 Task: In the  document manual.epub Insert page numer 'on top of the page' change page color to  'Light Brown'. Write company name: Ramsons
Action: Mouse moved to (141, 68)
Screenshot: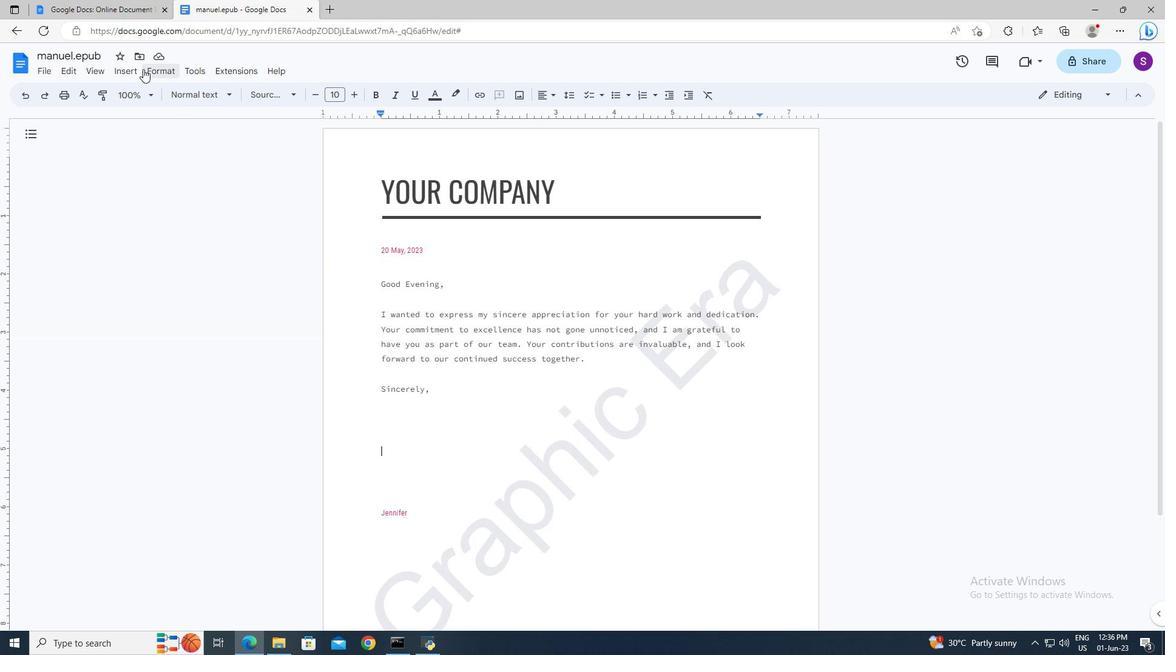 
Action: Mouse pressed left at (141, 68)
Screenshot: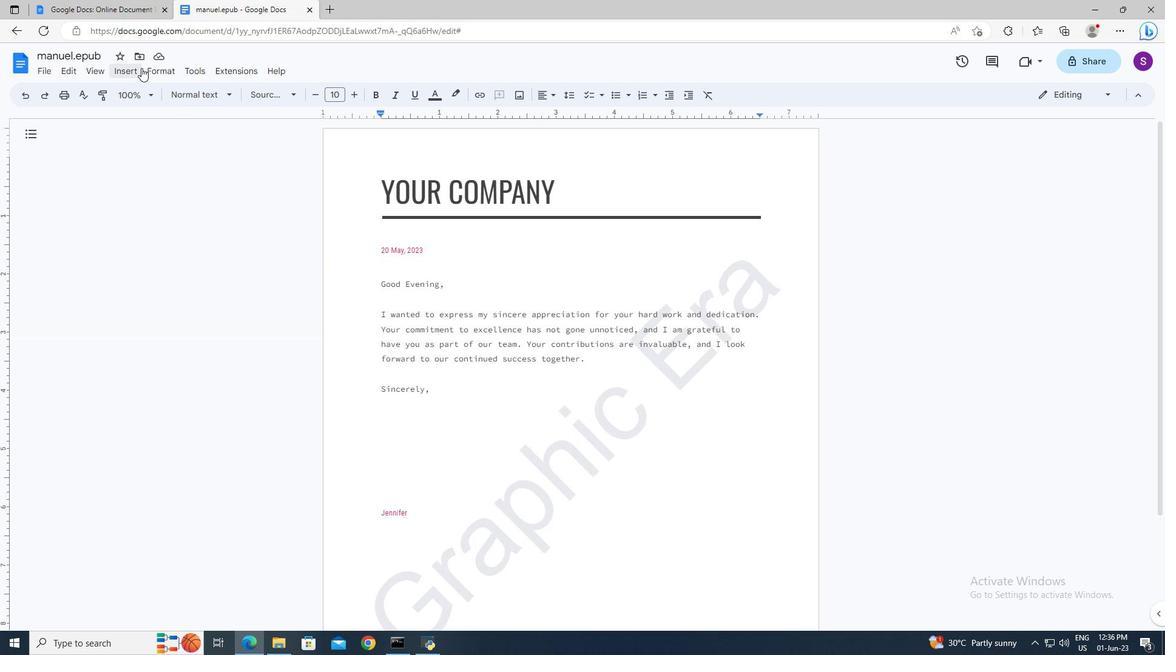
Action: Mouse moved to (323, 409)
Screenshot: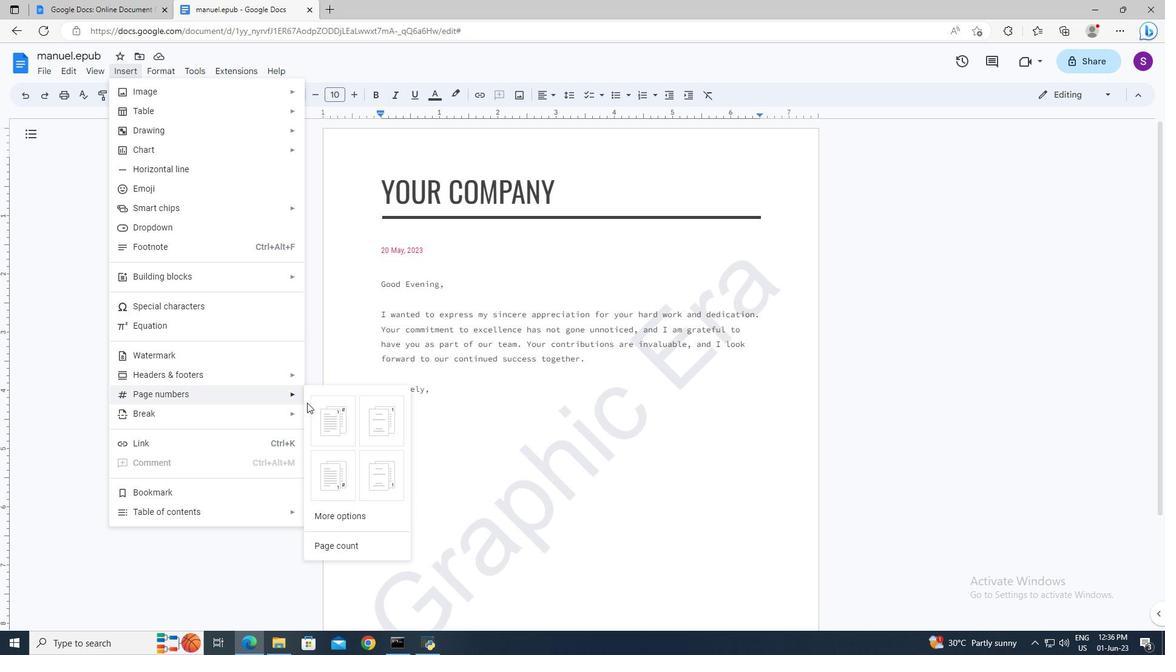 
Action: Mouse pressed left at (323, 409)
Screenshot: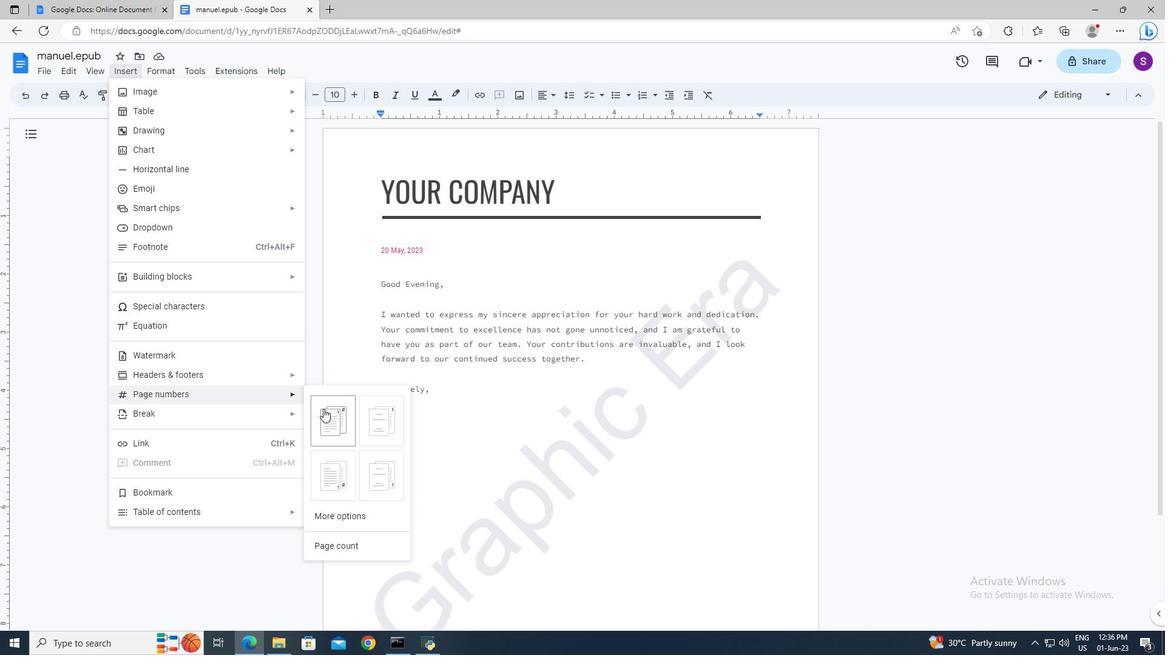 
Action: Mouse moved to (471, 413)
Screenshot: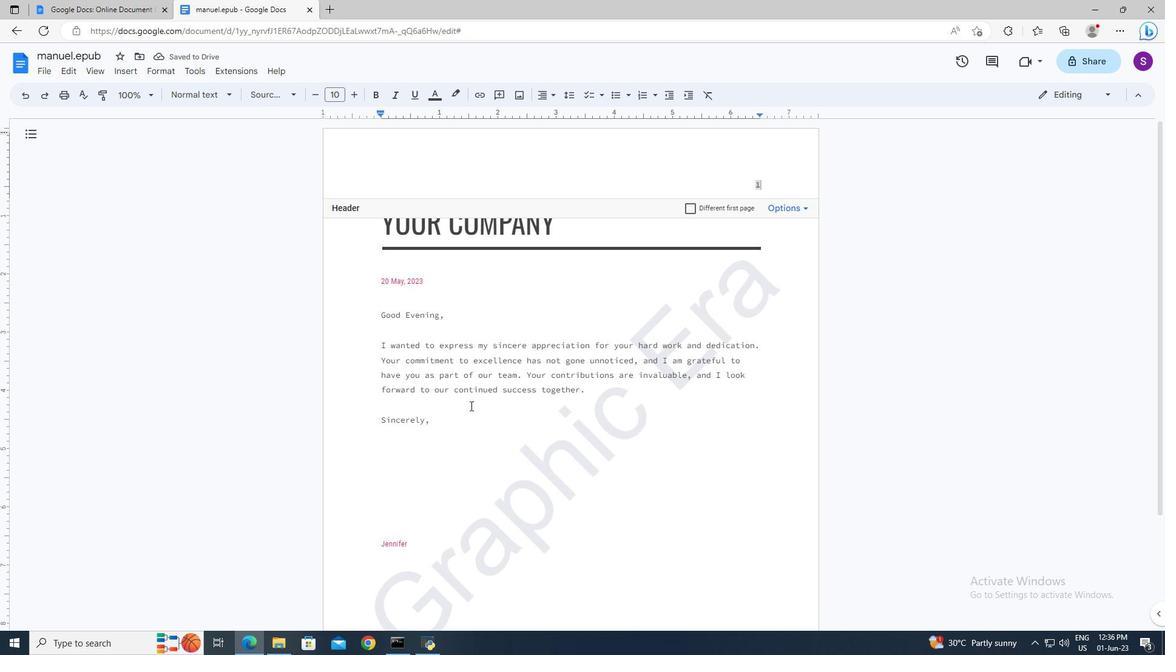 
Action: Mouse pressed left at (471, 413)
Screenshot: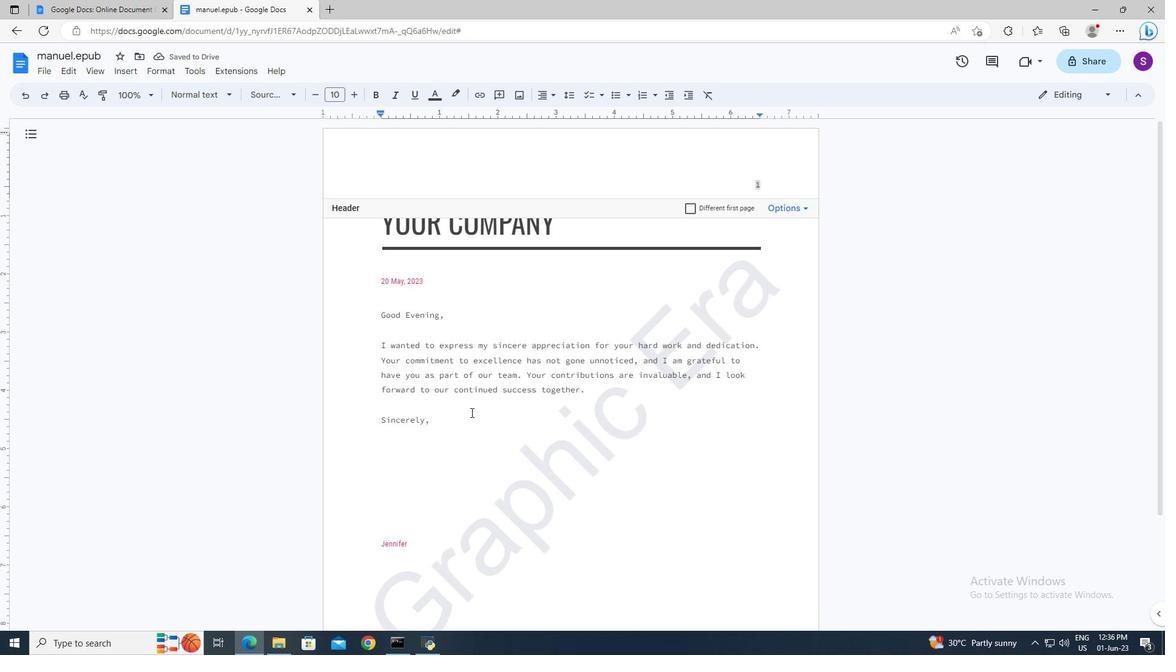 
Action: Mouse moved to (52, 71)
Screenshot: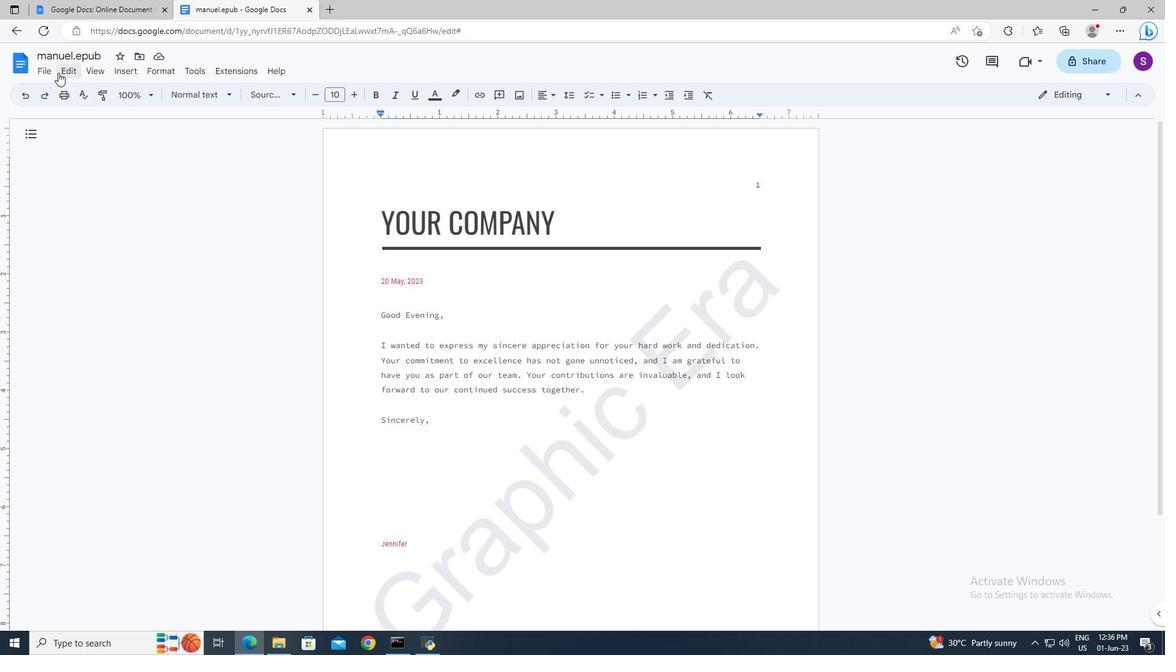 
Action: Mouse pressed left at (52, 71)
Screenshot: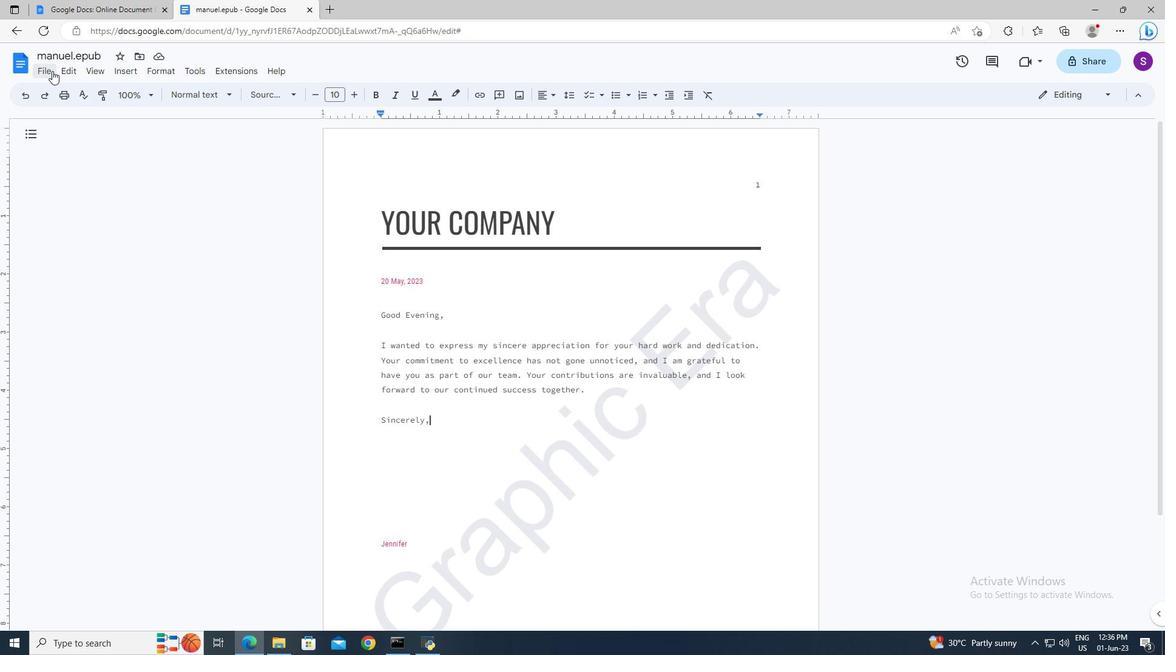 
Action: Mouse moved to (76, 401)
Screenshot: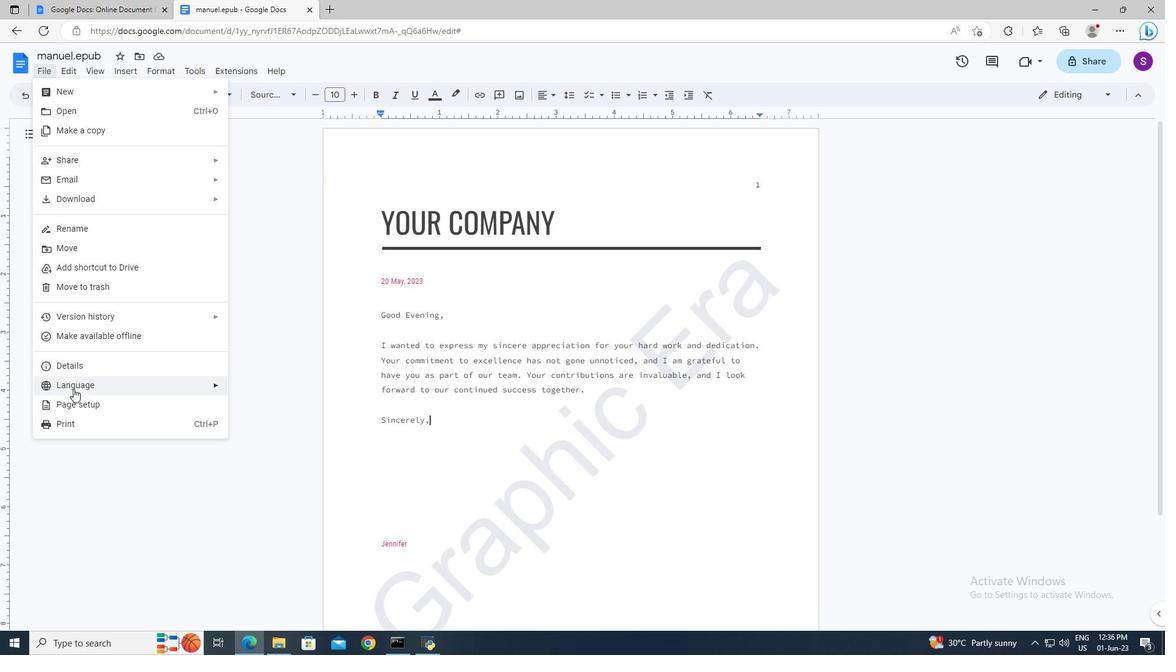 
Action: Mouse pressed left at (76, 401)
Screenshot: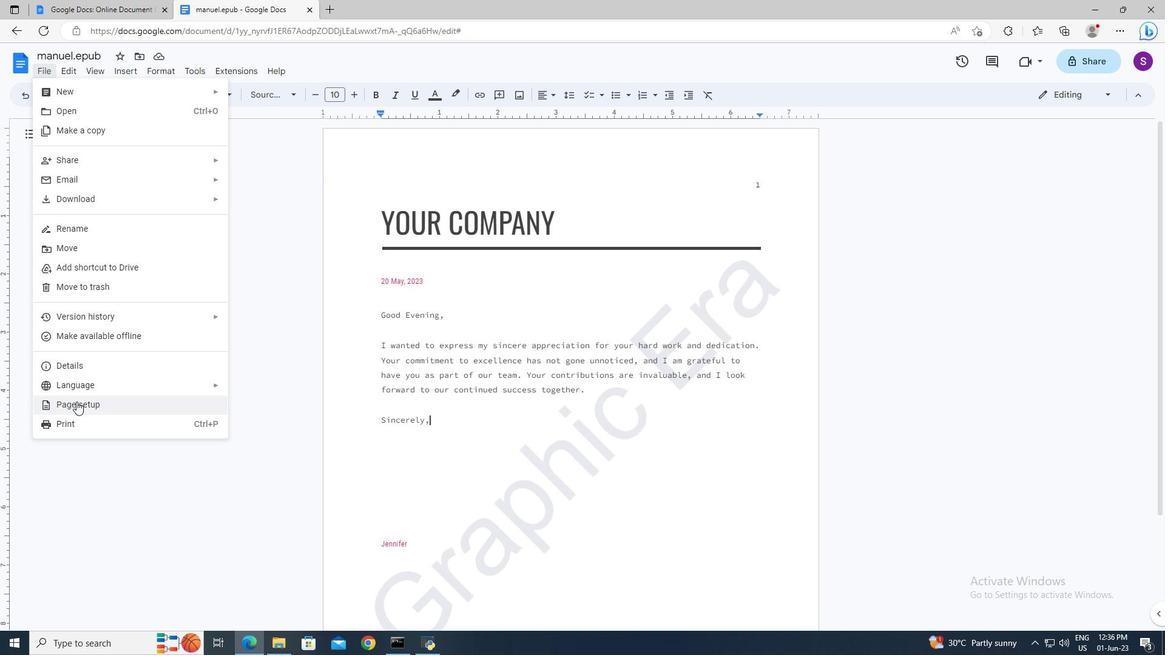 
Action: Mouse moved to (489, 411)
Screenshot: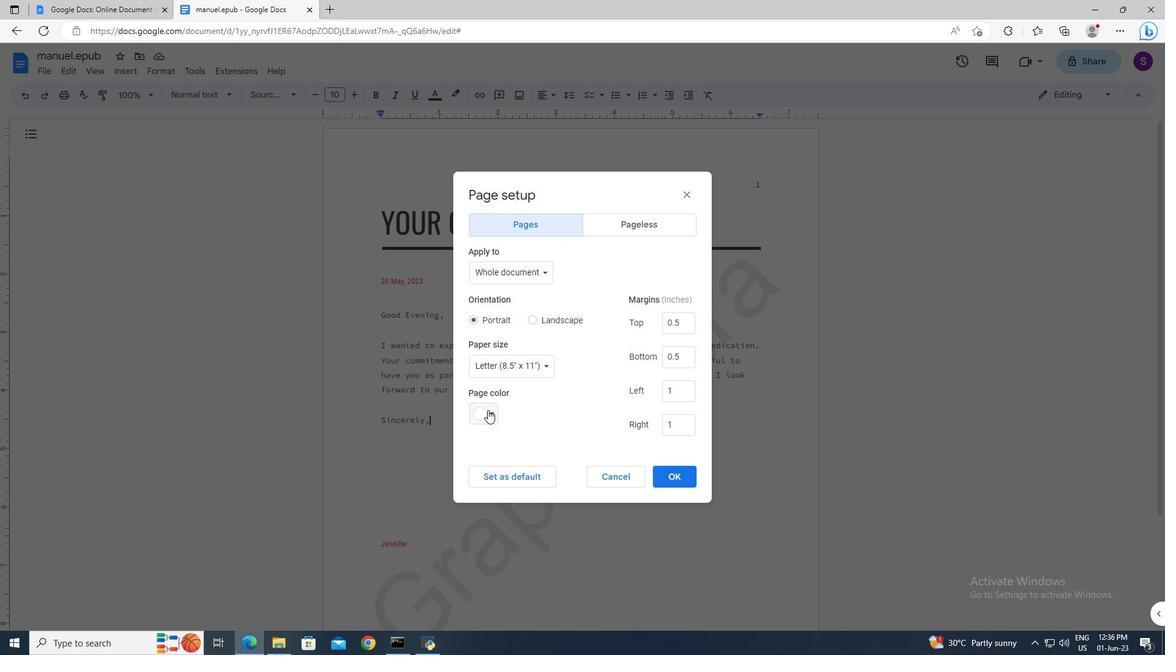 
Action: Mouse pressed left at (489, 411)
Screenshot: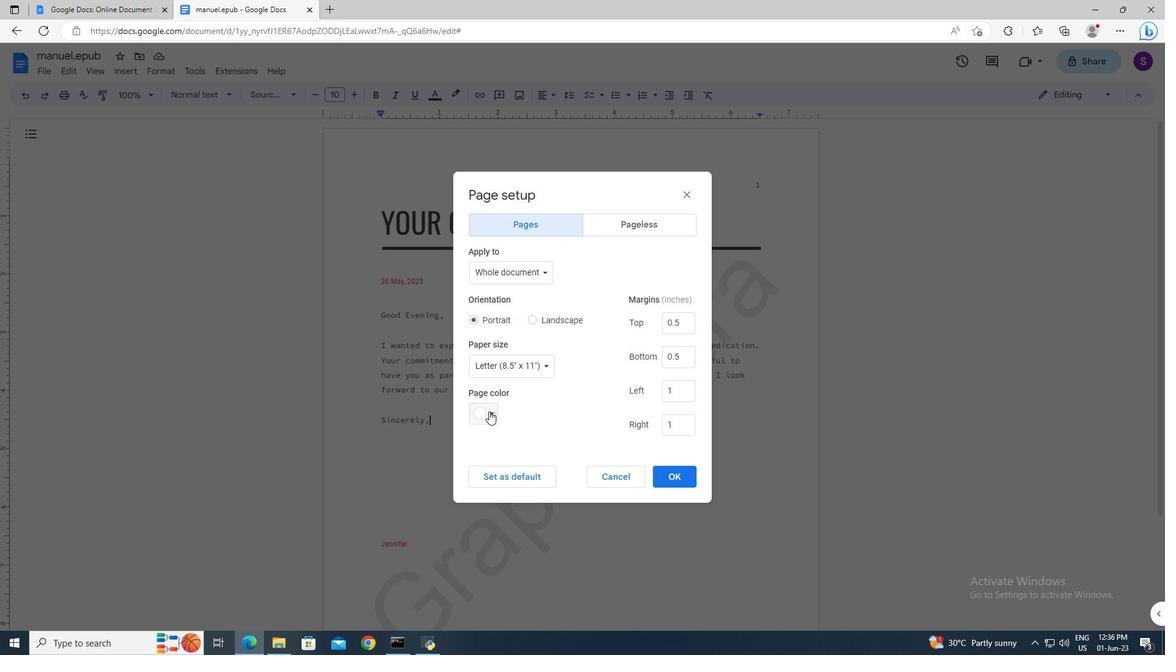 
Action: Mouse moved to (508, 518)
Screenshot: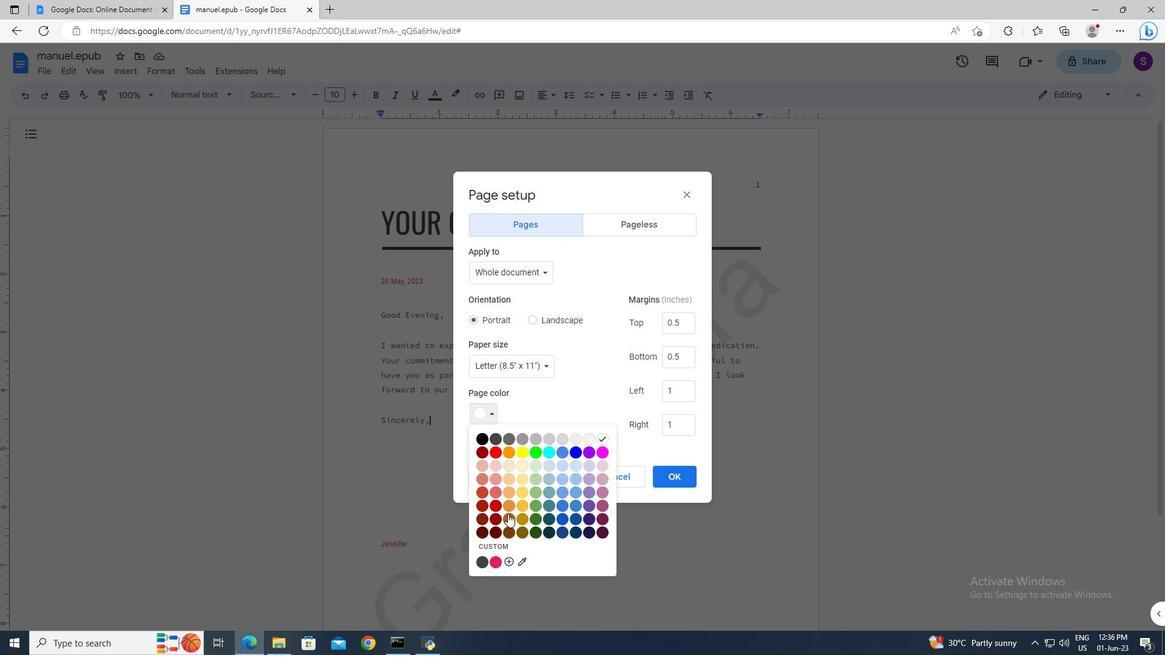 
Action: Mouse pressed left at (508, 518)
Screenshot: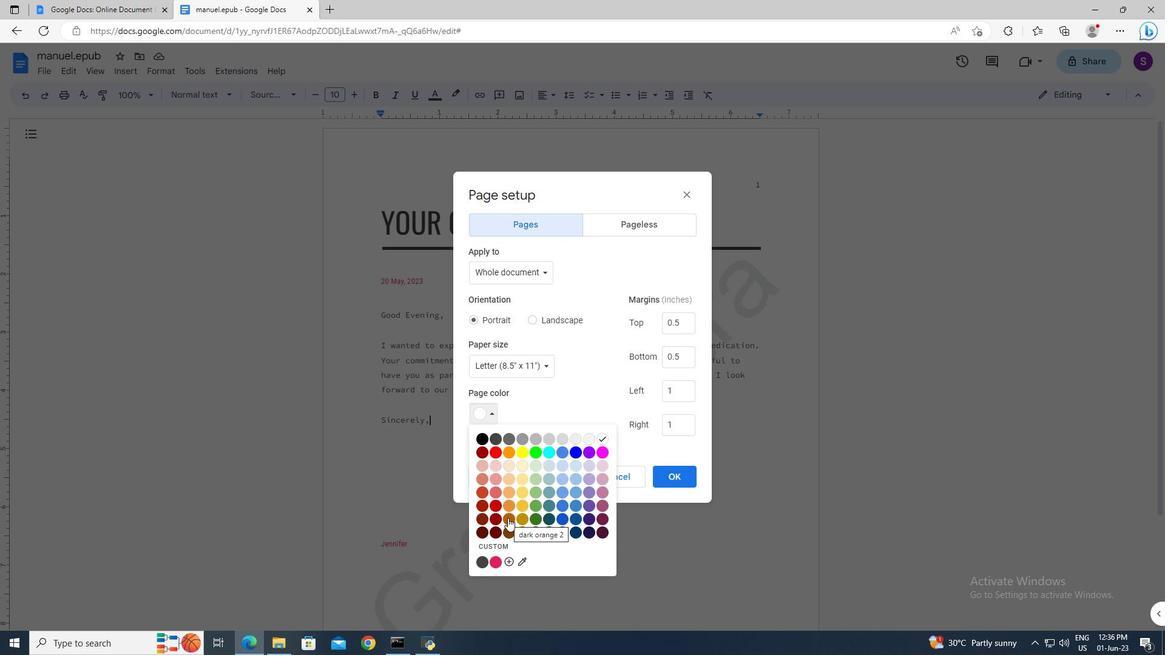 
Action: Mouse moved to (665, 473)
Screenshot: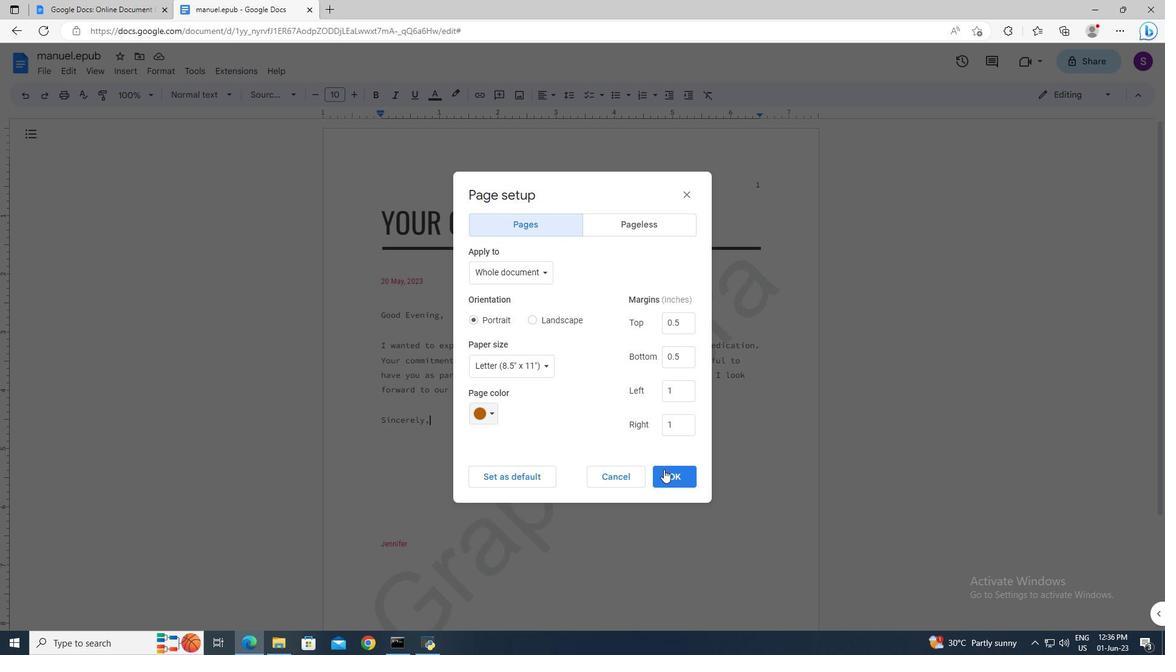 
Action: Mouse pressed left at (665, 473)
Screenshot: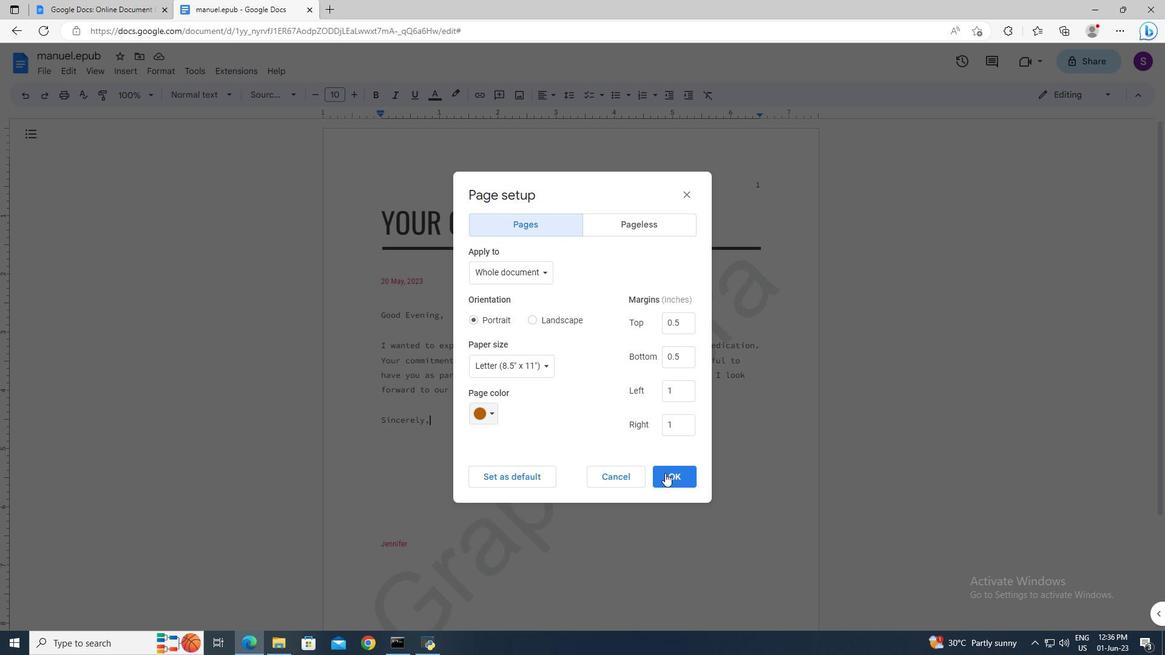 
Action: Mouse moved to (383, 213)
Screenshot: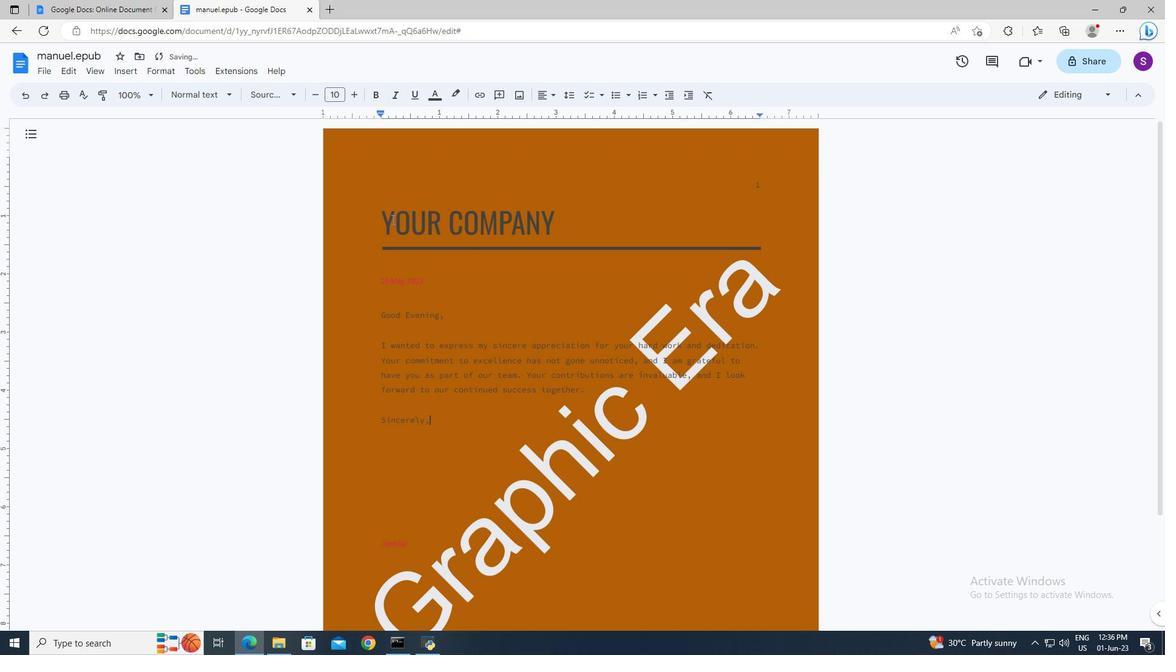 
Action: Mouse pressed left at (383, 213)
Screenshot: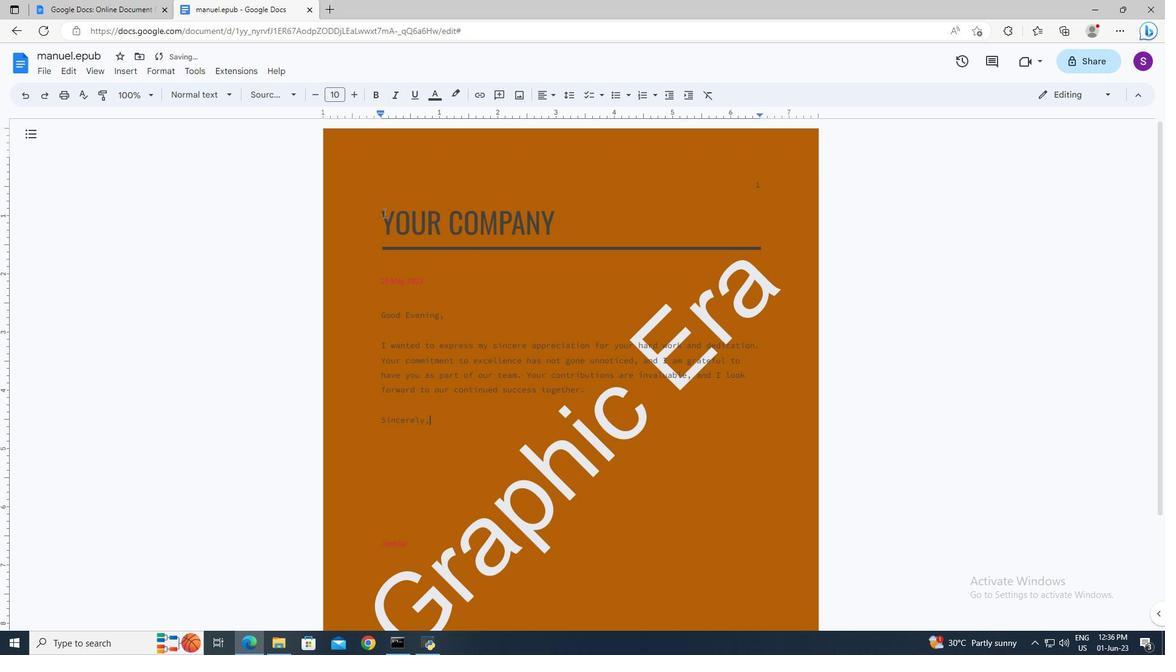 
Action: Key pressed <Key.shift><Key.right><Key.right><Key.shift>Ramsons
Screenshot: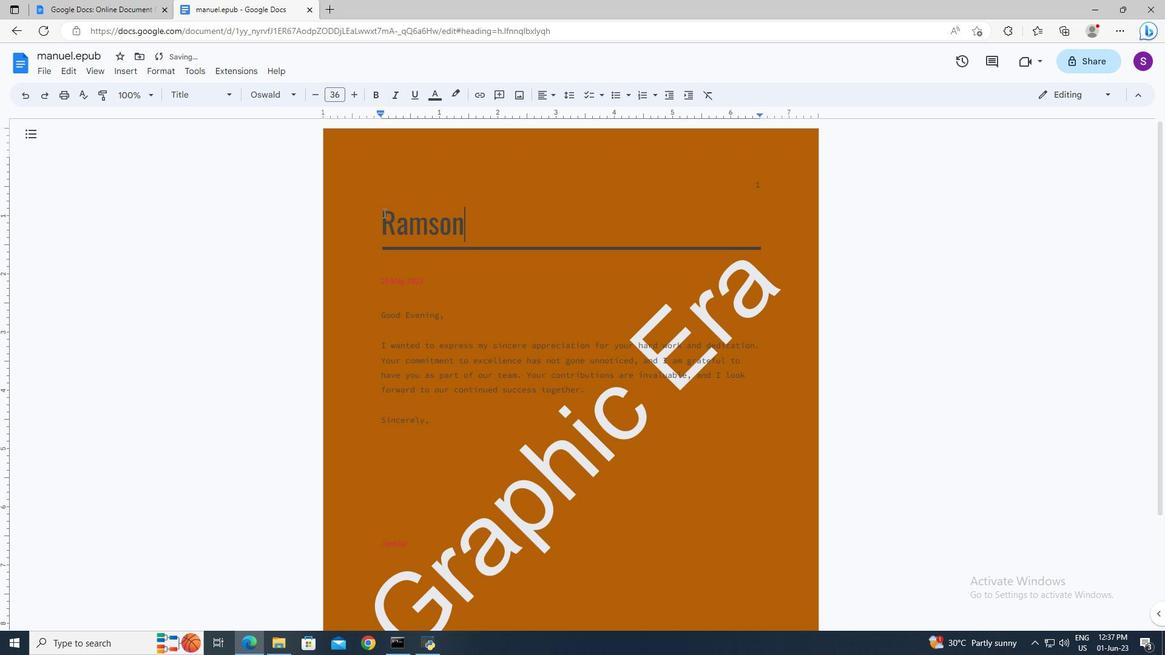 
Action: Mouse moved to (463, 317)
Screenshot: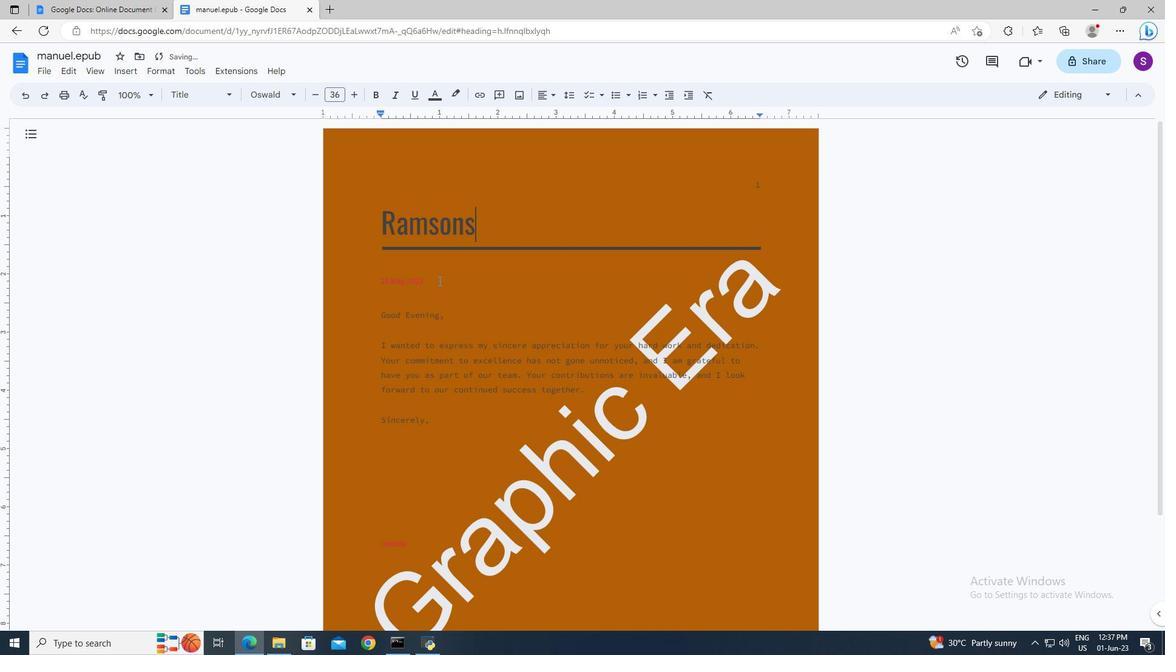
Action: Mouse pressed left at (463, 317)
Screenshot: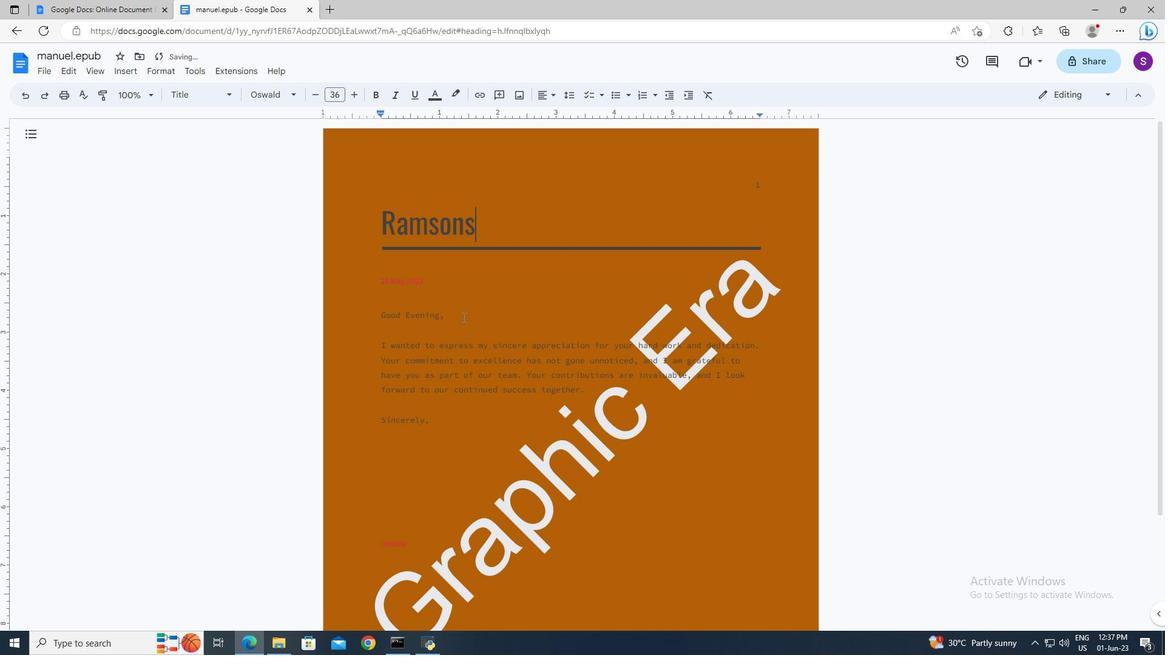 
